 Task: Create a section DevOps Dynamo and in the section, add a milestone Customer Relationship Management (CRM) Implementation in the project WorkFlow.
Action: Mouse moved to (89, 280)
Screenshot: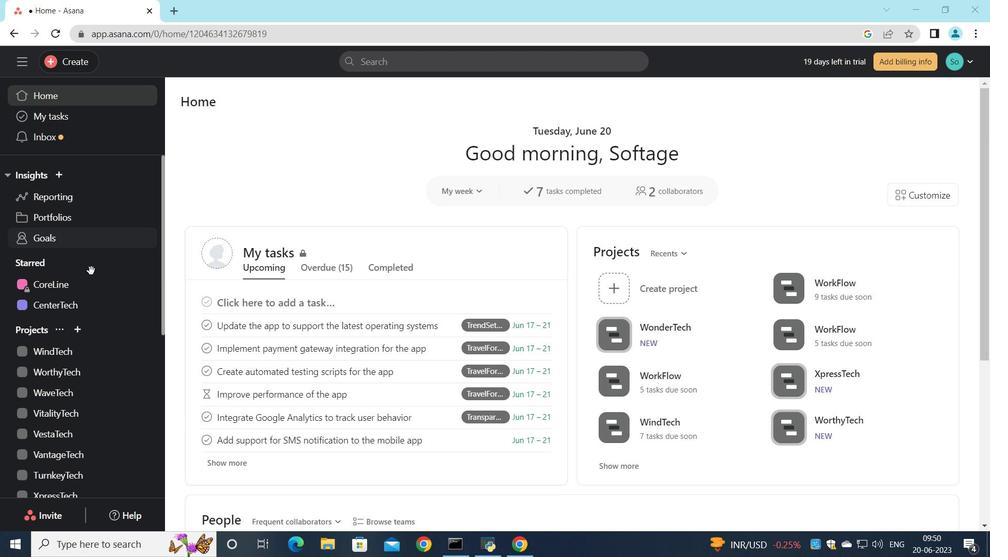 
Action: Mouse scrolled (89, 279) with delta (0, 0)
Screenshot: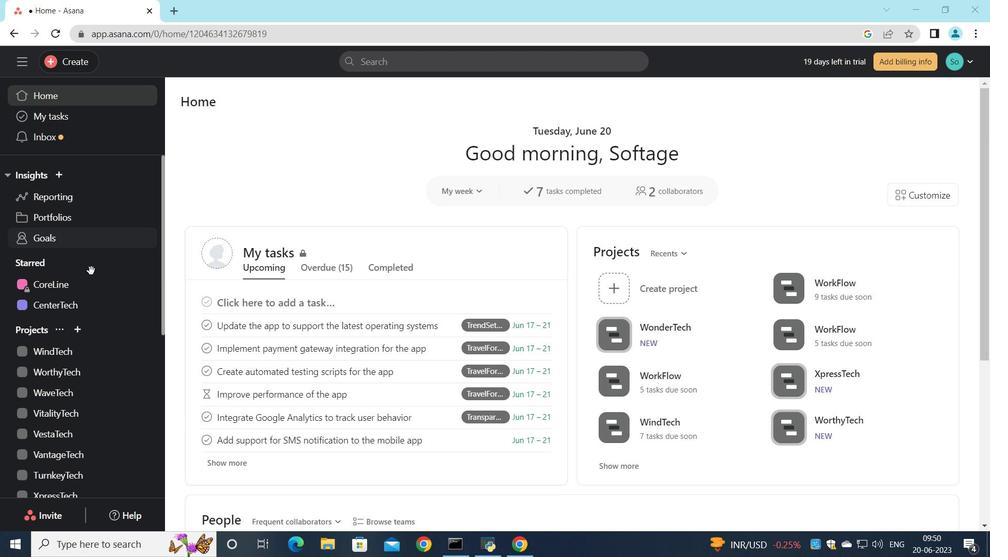 
Action: Mouse scrolled (89, 279) with delta (0, 0)
Screenshot: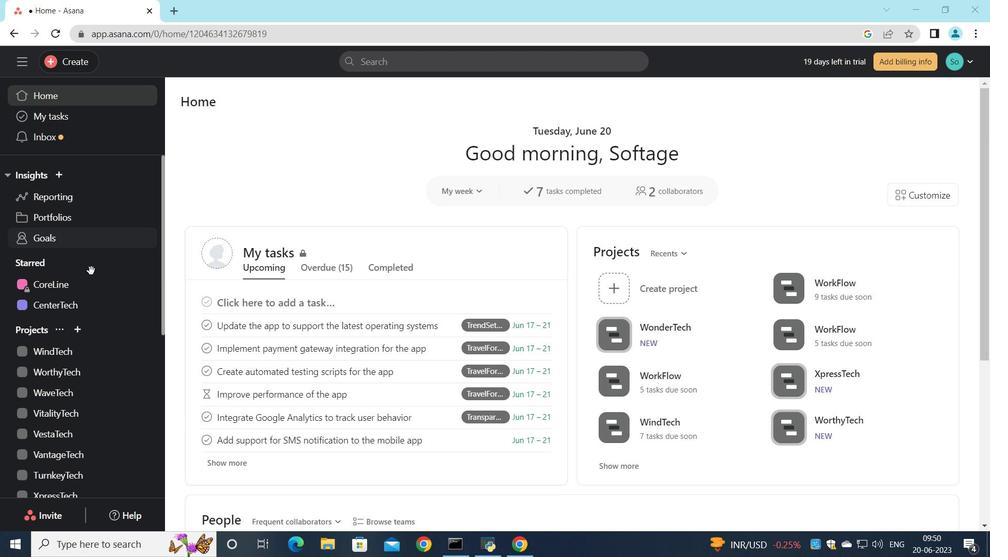 
Action: Mouse scrolled (89, 279) with delta (0, 0)
Screenshot: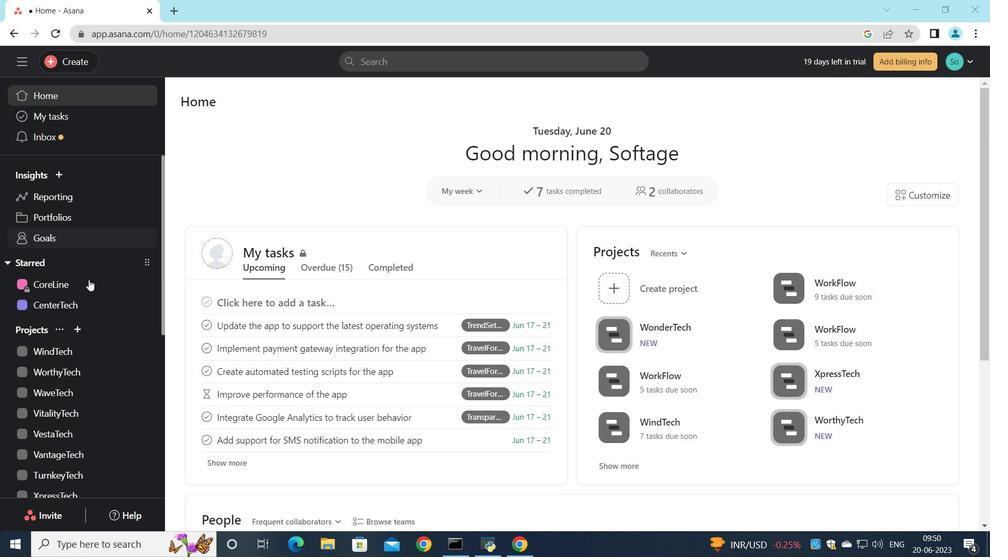 
Action: Mouse scrolled (89, 279) with delta (0, 0)
Screenshot: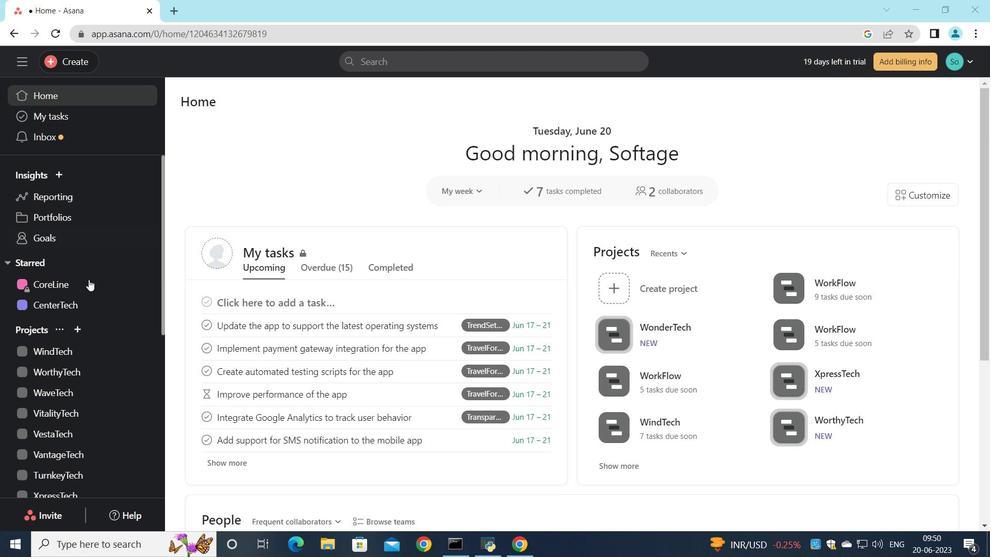 
Action: Mouse moved to (58, 258)
Screenshot: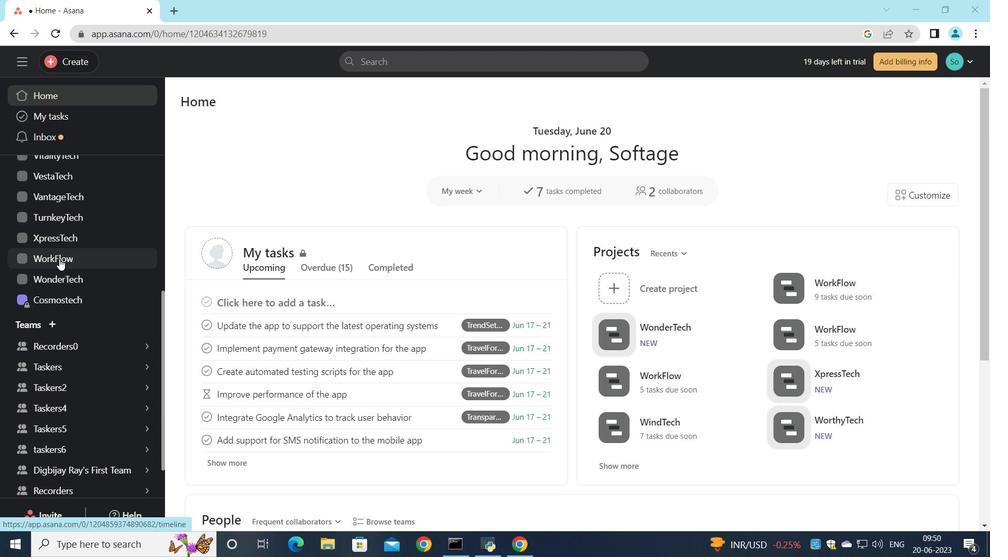 
Action: Mouse pressed left at (58, 258)
Screenshot: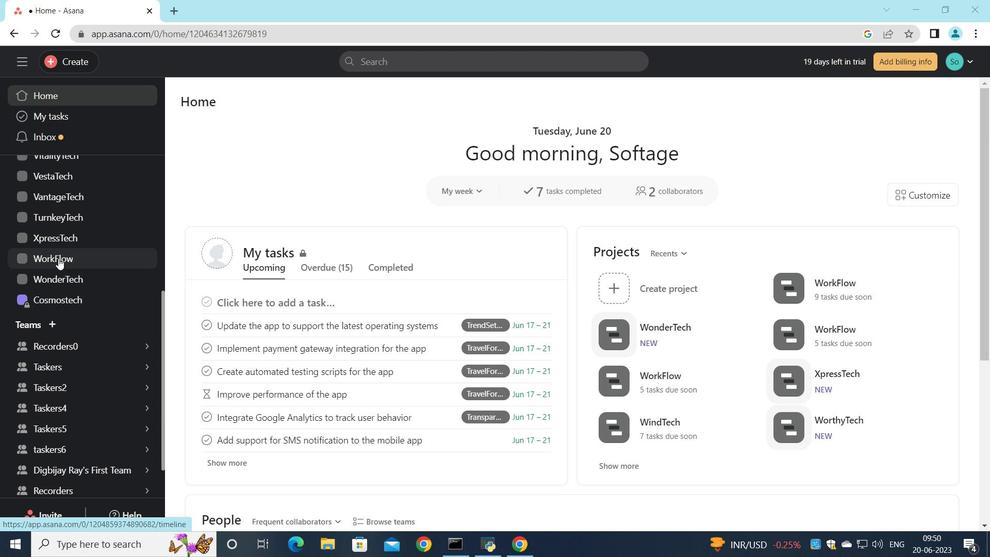 
Action: Mouse moved to (407, 379)
Screenshot: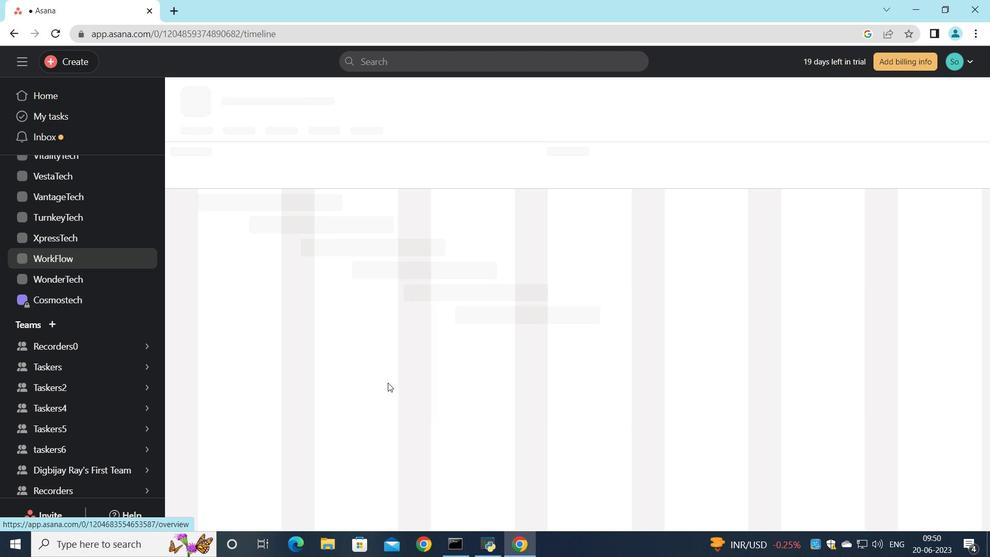 
Action: Mouse scrolled (407, 378) with delta (0, 0)
Screenshot: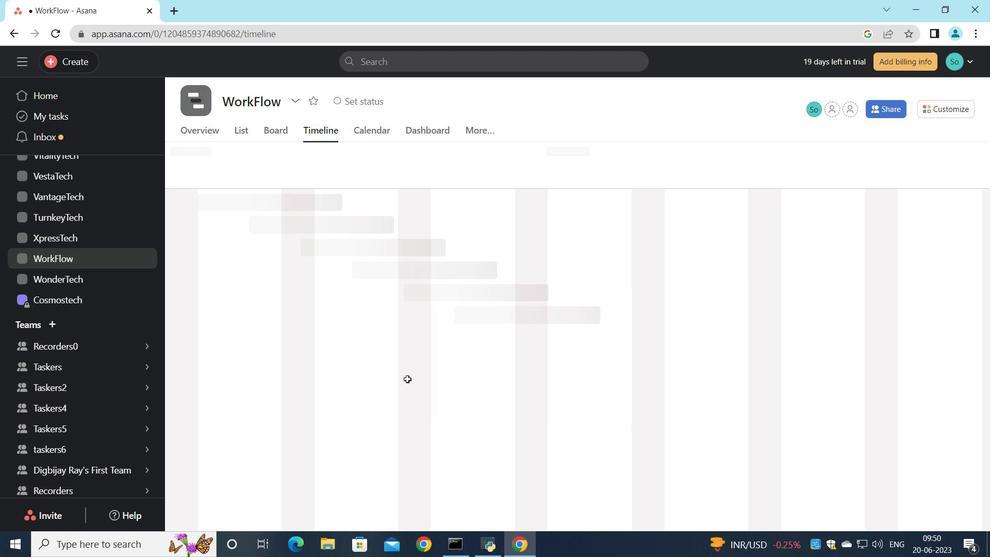 
Action: Mouse scrolled (407, 378) with delta (0, 0)
Screenshot: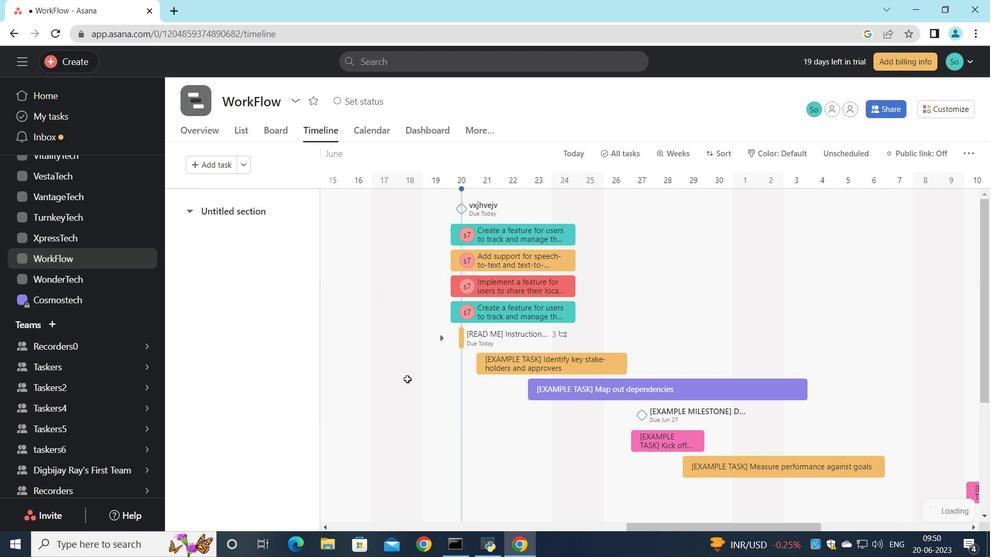 
Action: Mouse scrolled (407, 378) with delta (0, 0)
Screenshot: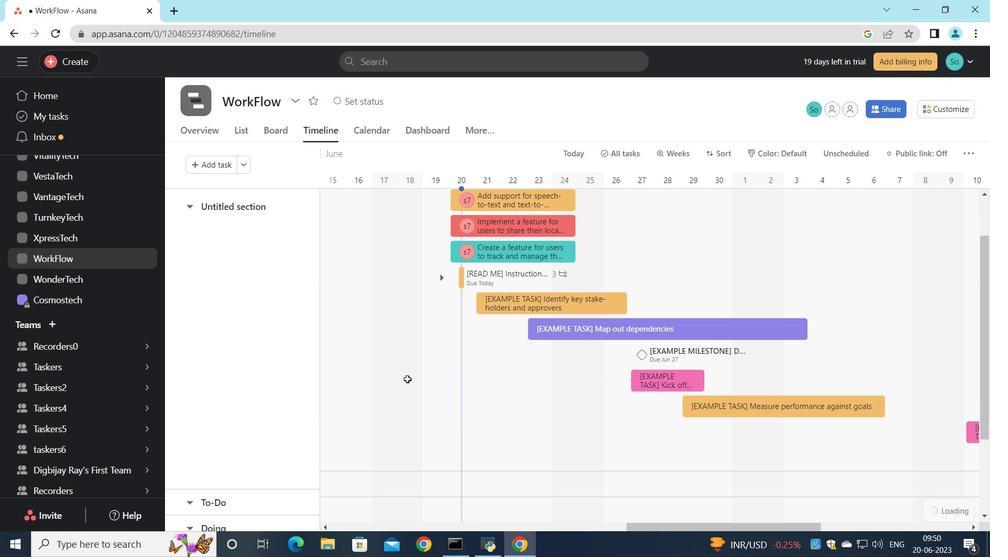 
Action: Mouse scrolled (407, 378) with delta (0, 0)
Screenshot: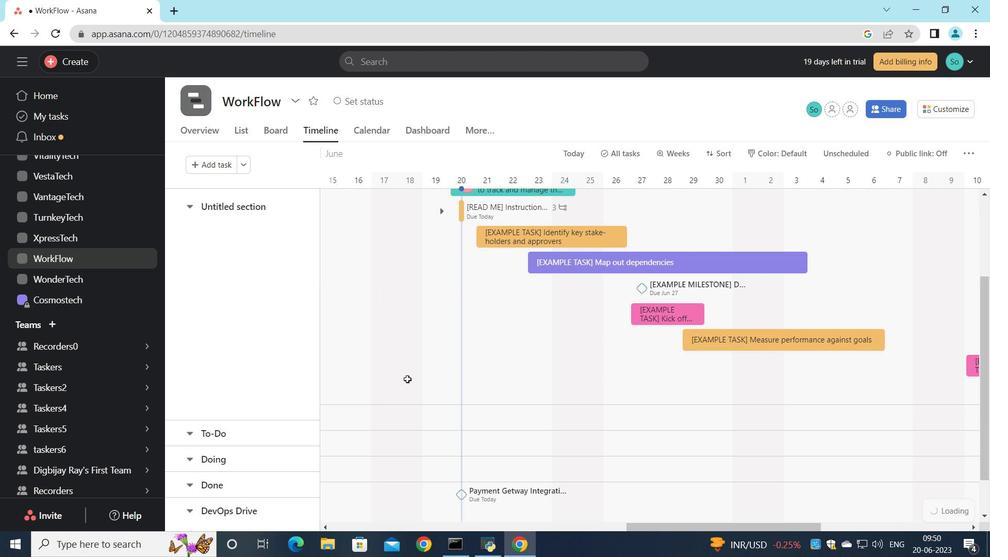 
Action: Mouse scrolled (407, 378) with delta (0, 0)
Screenshot: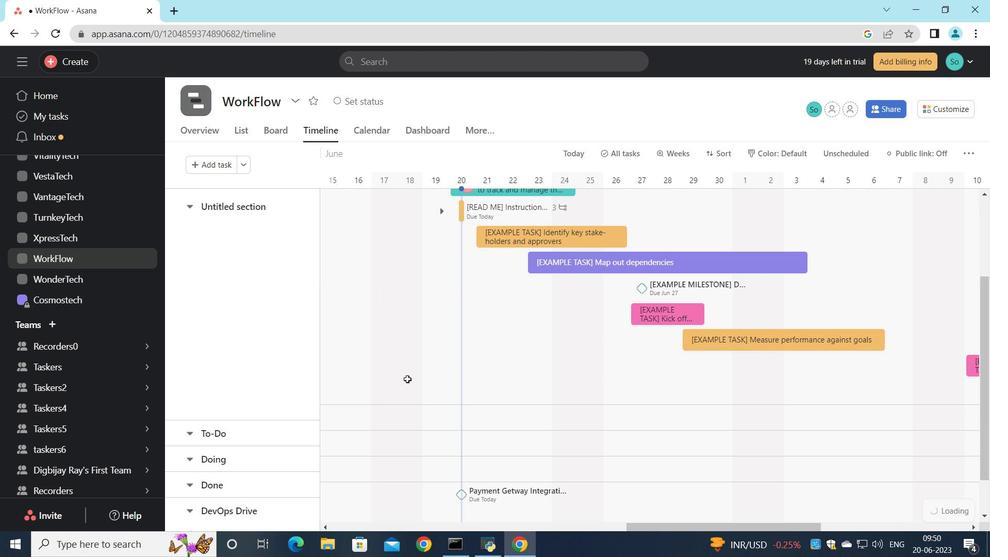 
Action: Mouse moved to (216, 469)
Screenshot: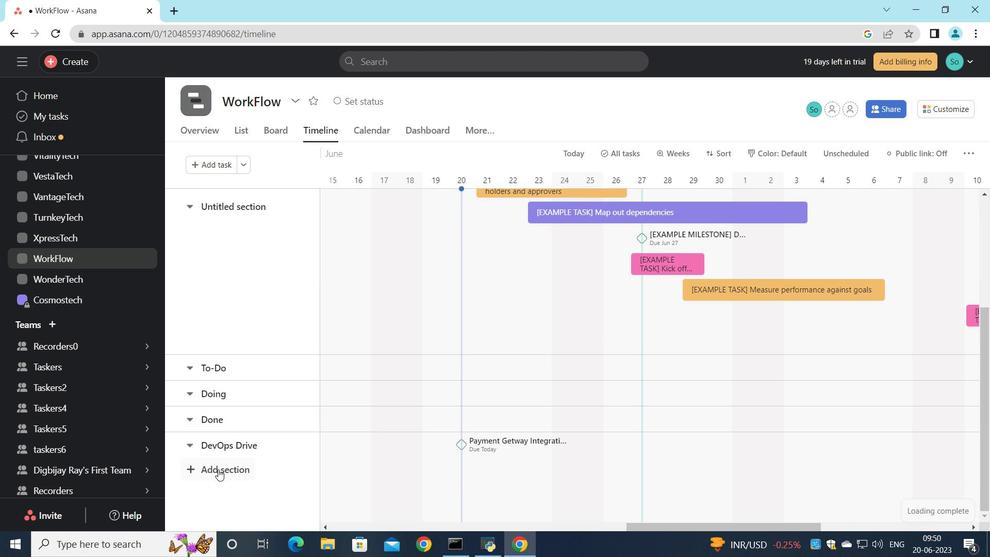 
Action: Mouse pressed left at (216, 469)
Screenshot: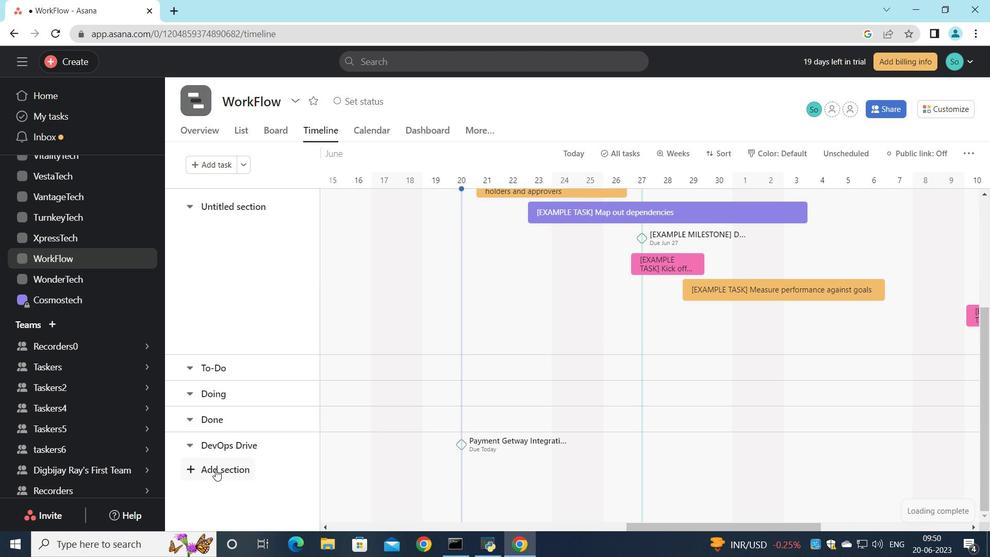 
Action: Mouse moved to (222, 468)
Screenshot: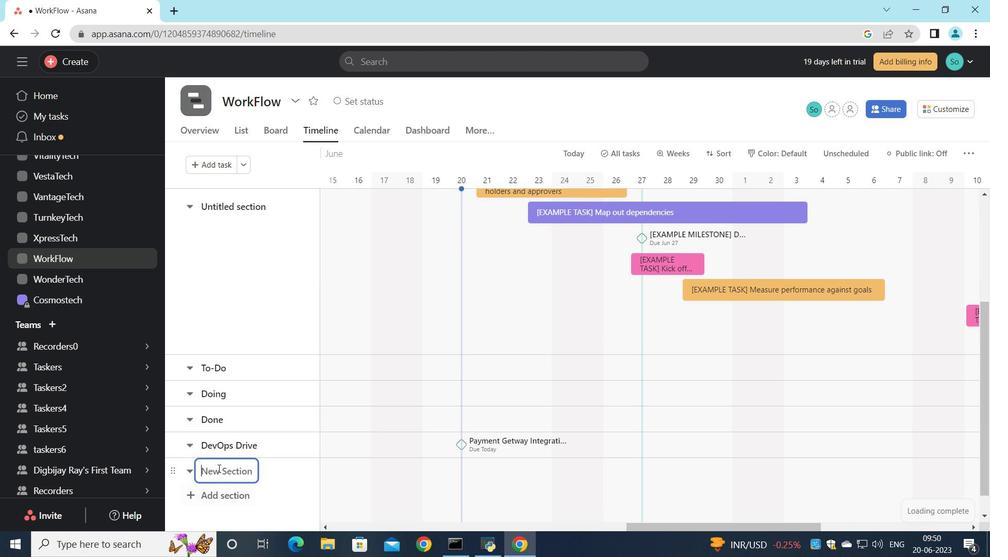 
Action: Mouse pressed left at (222, 468)
Screenshot: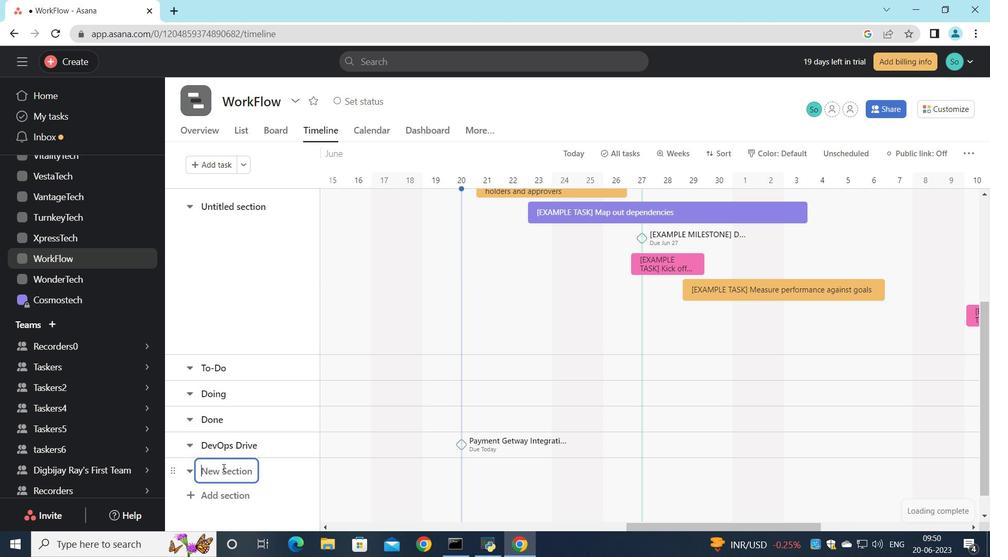 
Action: Key pressed <Key.shift>Dev<Key.shift>Ops<Key.space><Key.shift>Du<Key.backspace>ynamo<Key.enter>
Screenshot: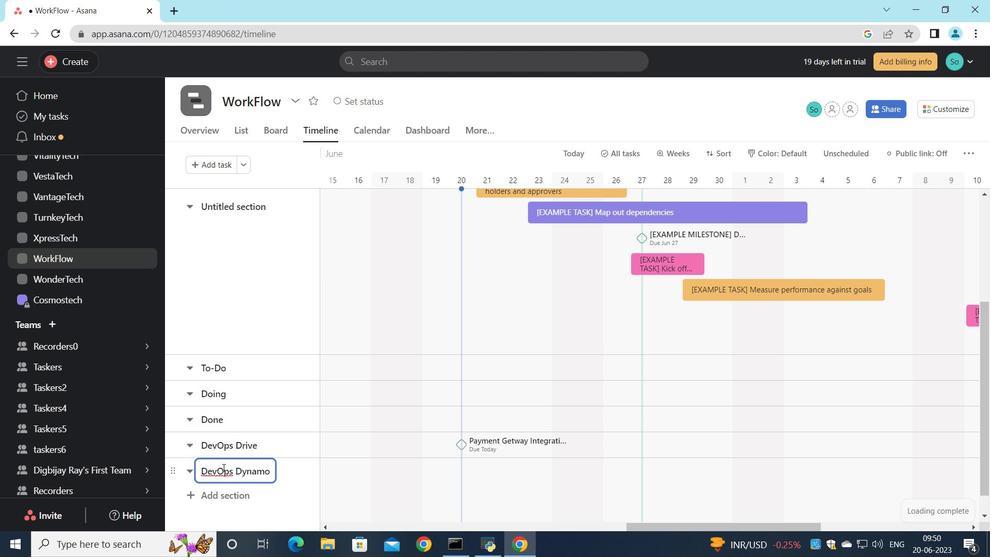 
Action: Mouse moved to (352, 469)
Screenshot: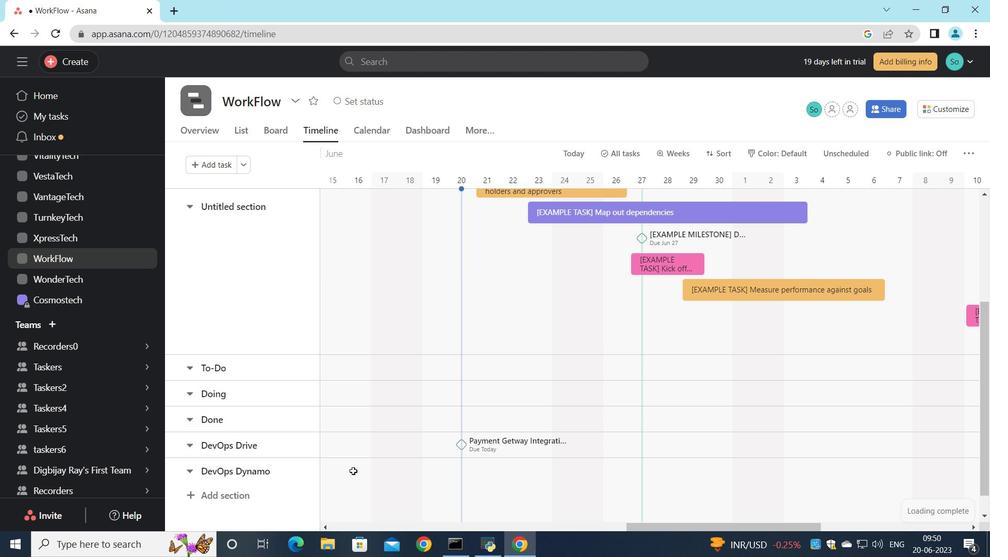 
Action: Mouse pressed left at (352, 469)
Screenshot: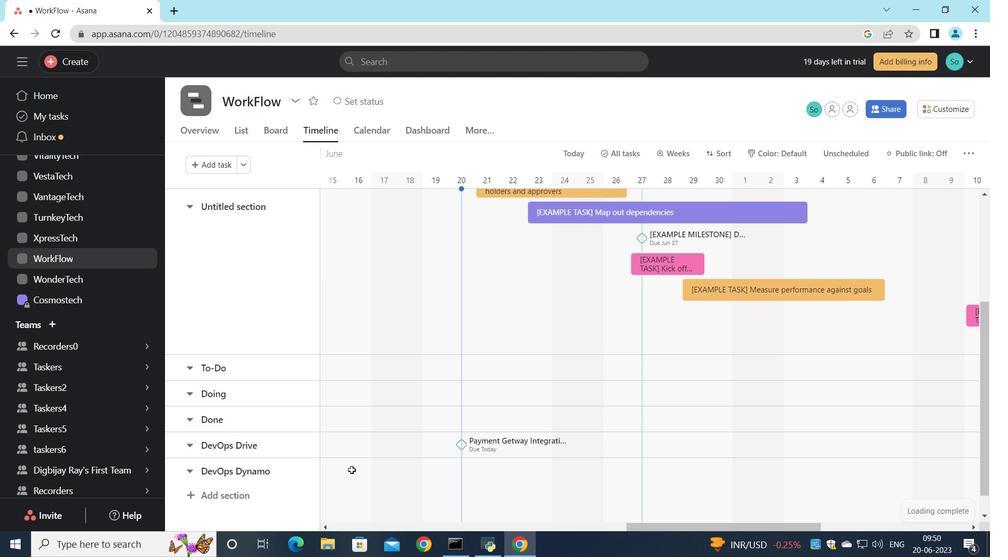 
Action: Mouse moved to (352, 469)
Screenshot: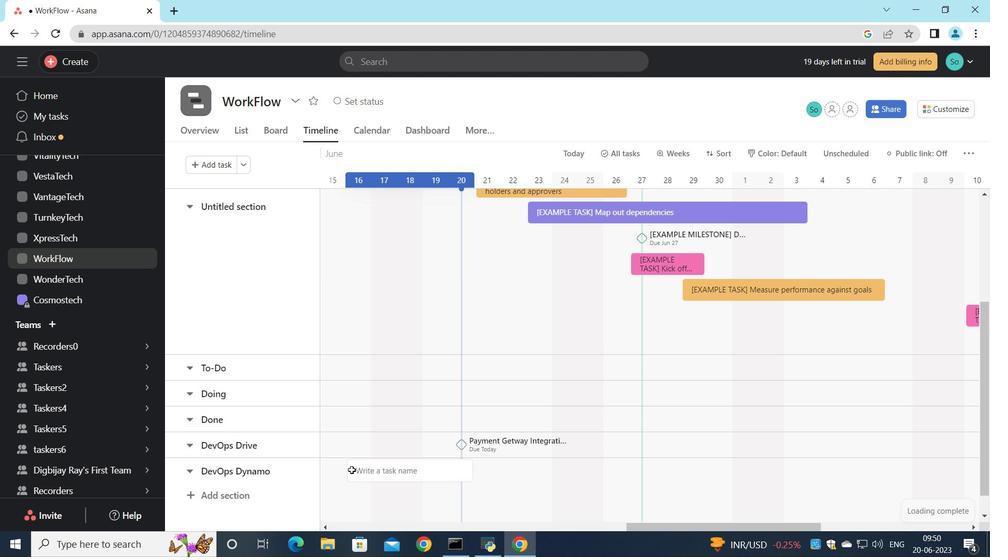 
Action: Key pressed <Key.shift>Customer<Key.space><Key.shift>Relationship<Key.space><Key.shift>Management<Key.space><Key.shift><Key.shift><Key.shift>(<Key.shift>CRM<Key.shift><Key.shift><Key.shift><Key.shift><Key.shift><Key.shift><Key.shift><Key.shift><Key.shift><Key.shift><Key.shift><Key.shift><Key.shift><Key.shift><Key.shift><Key.shift><Key.shift><Key.shift><Key.shift><Key.shift><Key.shift><Key.shift><Key.shift><Key.shift><Key.shift><Key.shift><Key.shift><Key.shift><Key.shift>)<Key.space><Key.shift>Implementation<Key.enter>
Screenshot: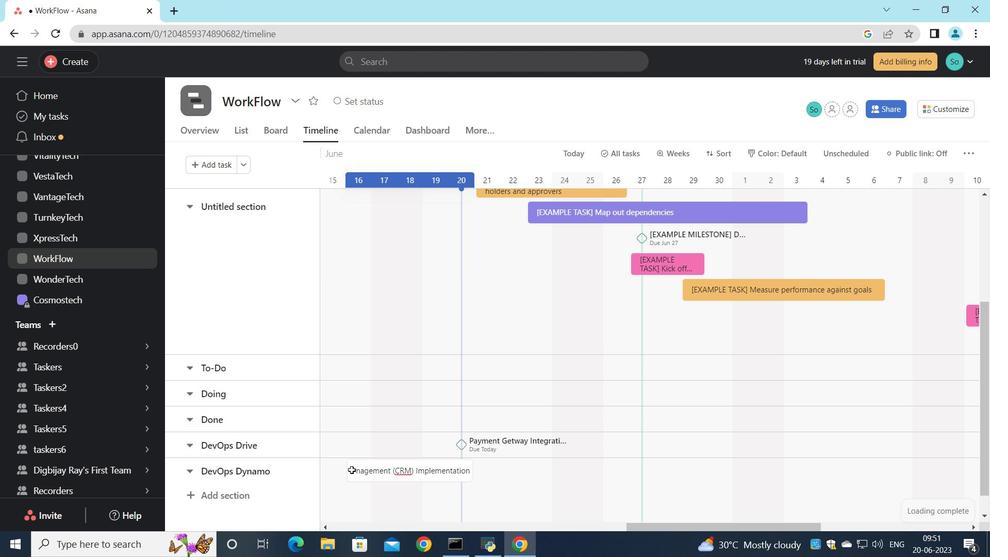 
Action: Mouse moved to (401, 470)
Screenshot: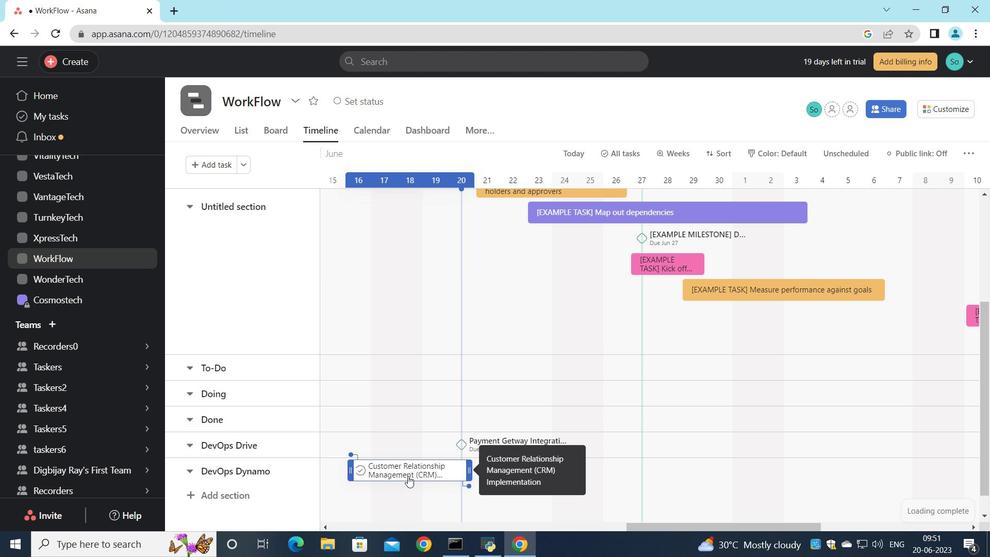 
Action: Mouse pressed right at (401, 470)
Screenshot: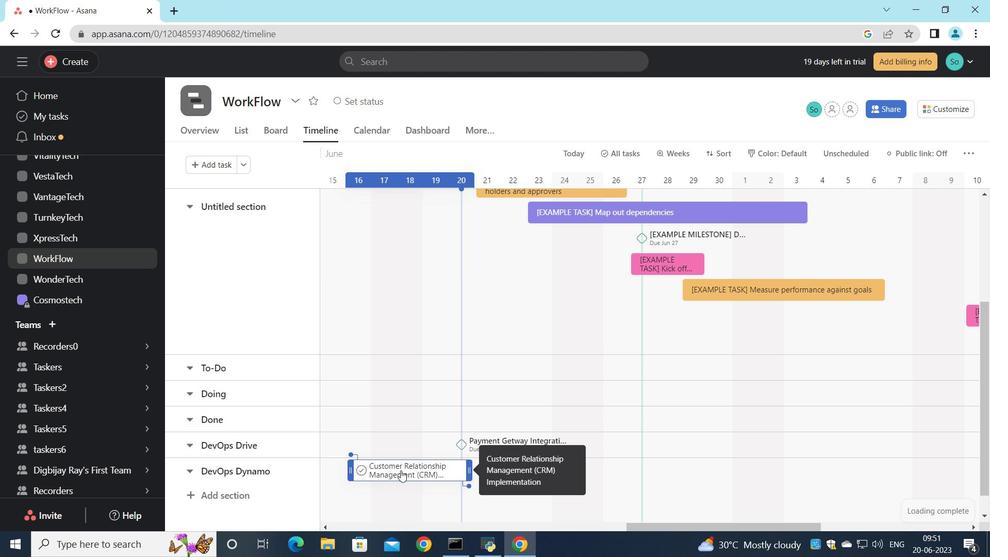 
Action: Mouse moved to (450, 409)
Screenshot: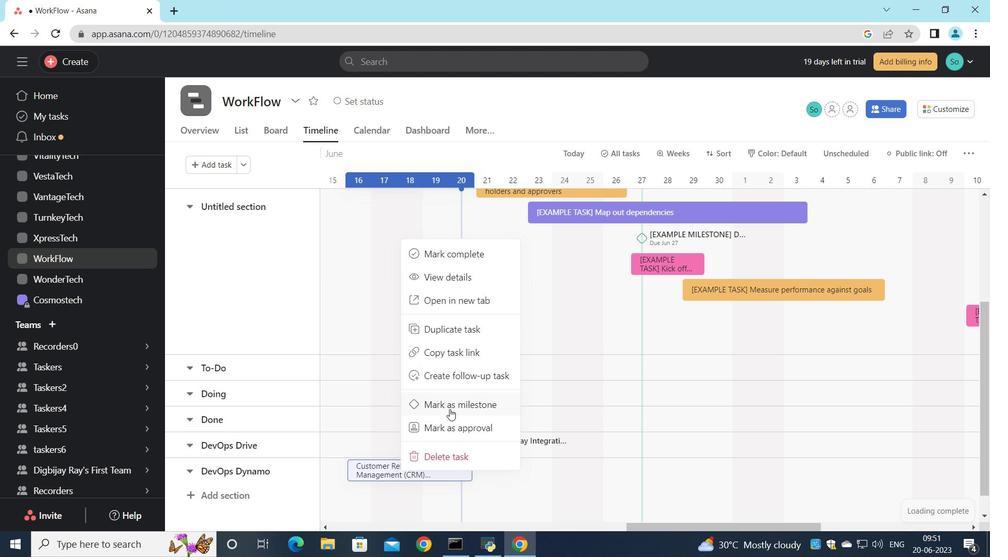 
Action: Mouse pressed left at (450, 409)
Screenshot: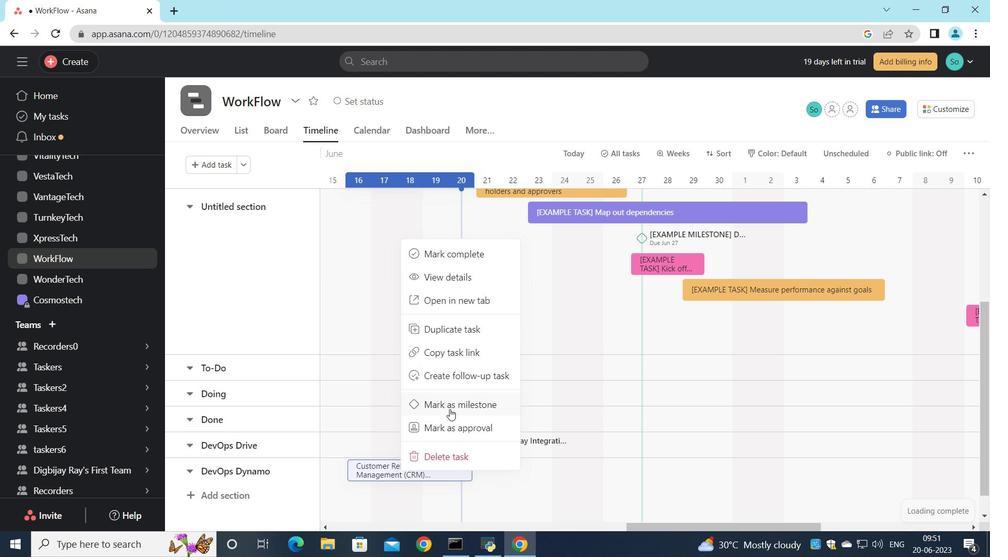 
Action: Mouse moved to (450, 409)
Screenshot: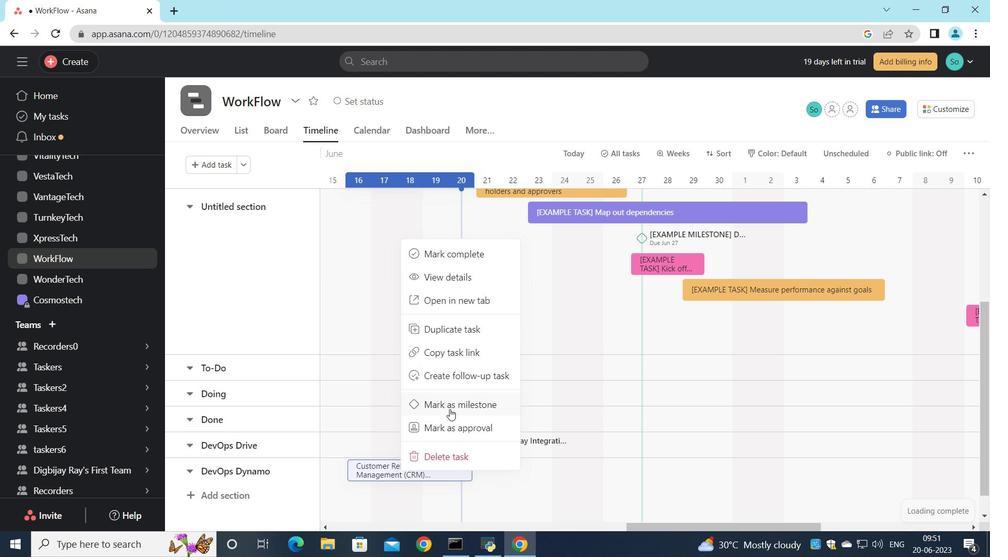 
